 Task: Enable the option "Automatically preparse items" for playlist.
Action: Mouse moved to (124, 16)
Screenshot: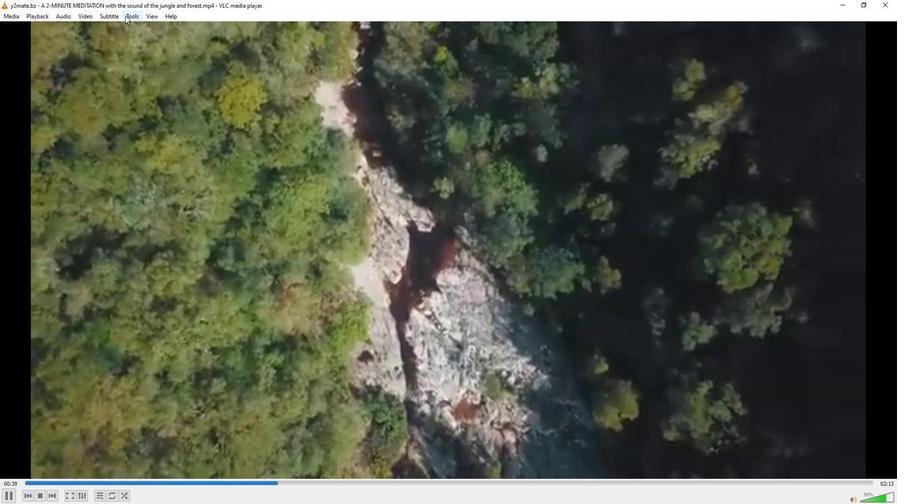 
Action: Mouse pressed left at (124, 16)
Screenshot: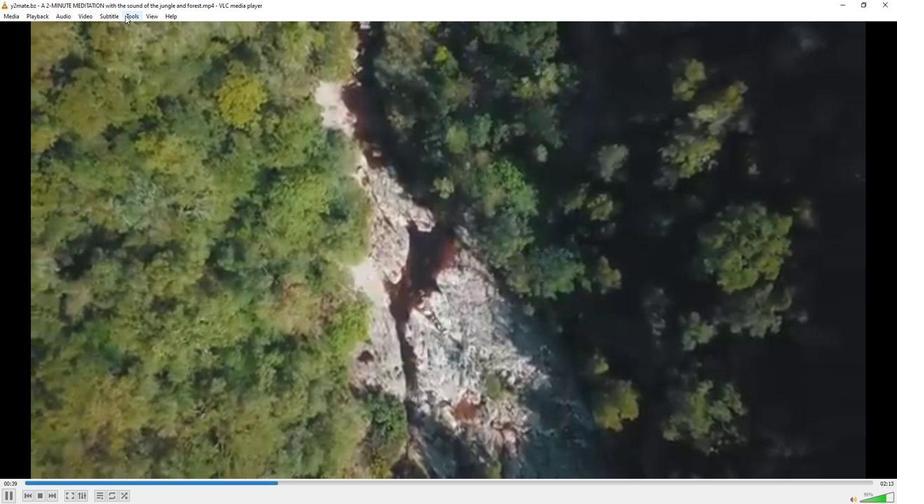 
Action: Mouse moved to (138, 130)
Screenshot: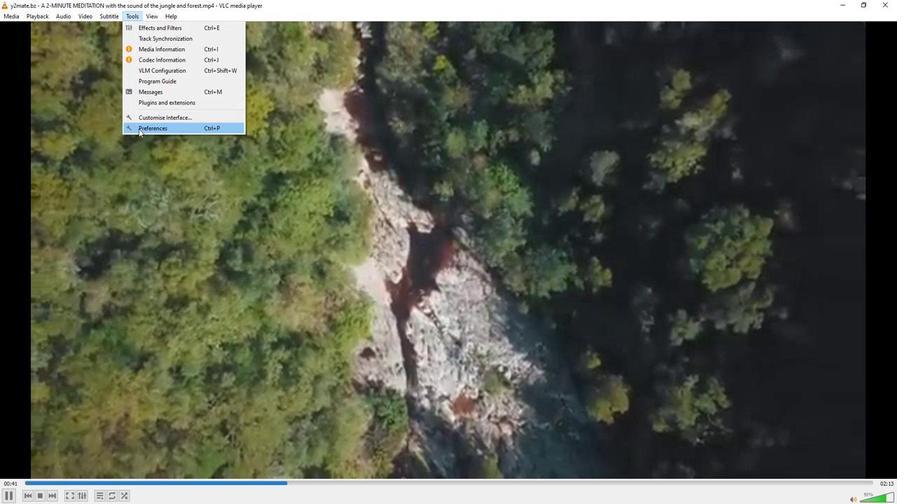 
Action: Mouse pressed left at (138, 130)
Screenshot: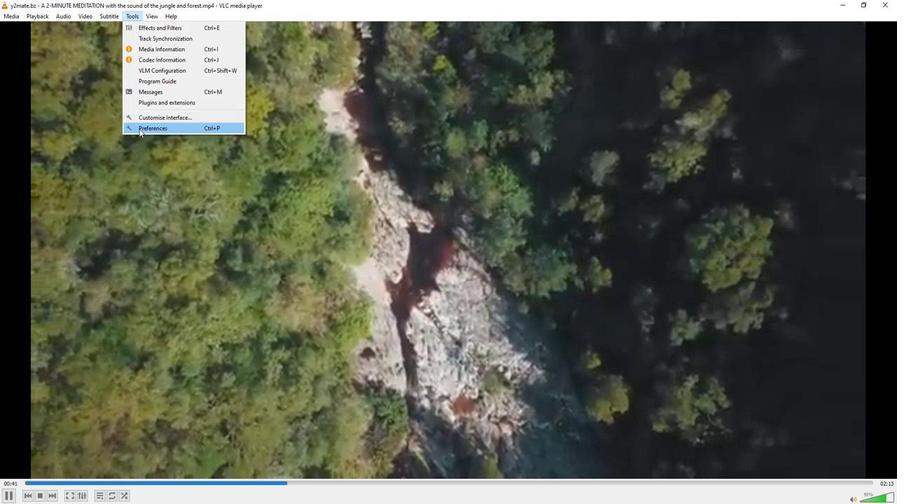 
Action: Mouse moved to (295, 410)
Screenshot: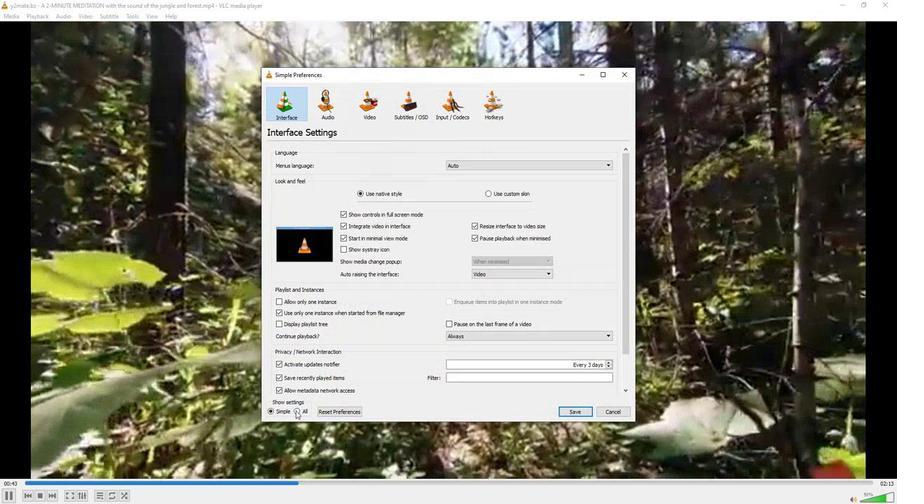 
Action: Mouse pressed left at (295, 410)
Screenshot: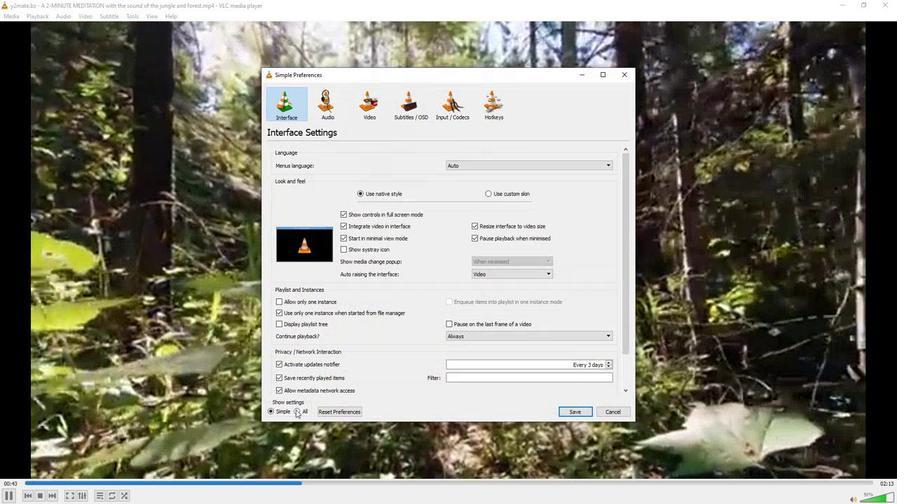 
Action: Mouse moved to (303, 384)
Screenshot: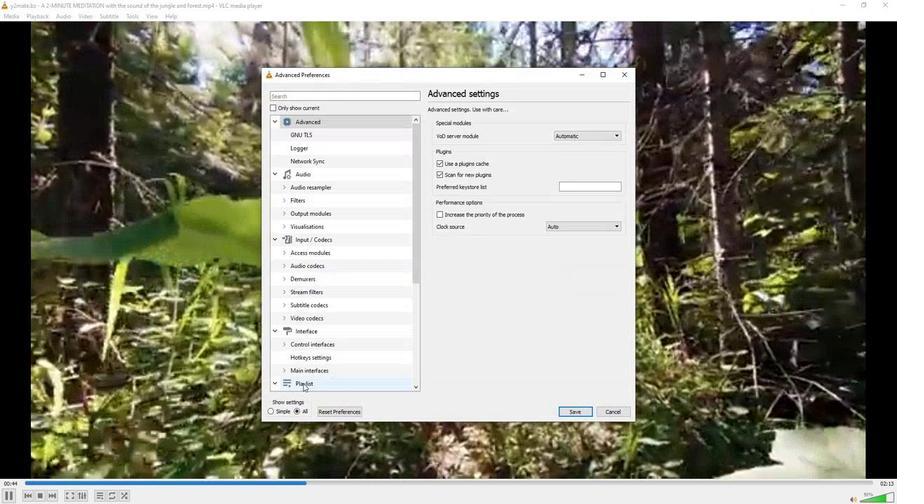 
Action: Mouse pressed left at (303, 384)
Screenshot: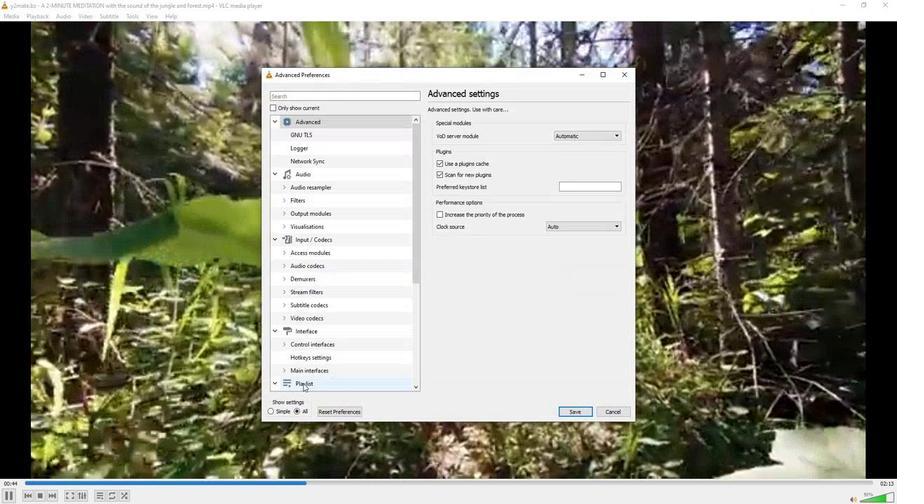 
Action: Mouse moved to (433, 290)
Screenshot: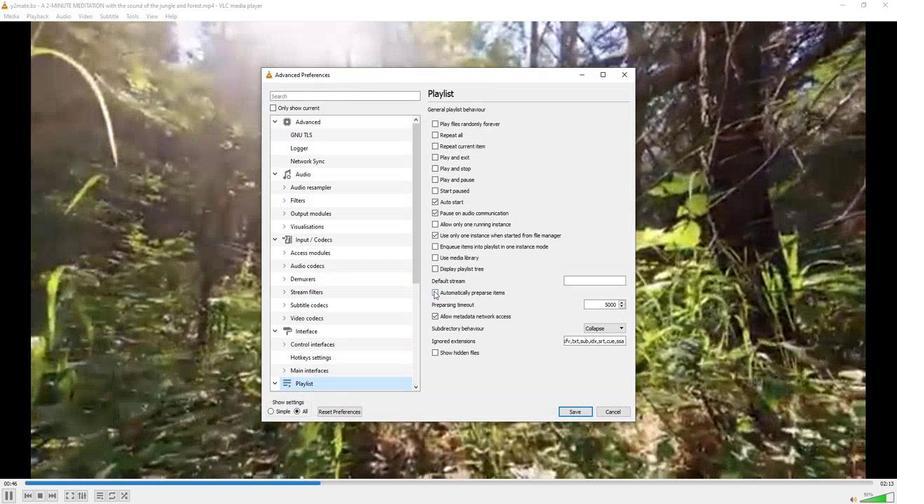 
Action: Mouse pressed left at (433, 290)
Screenshot: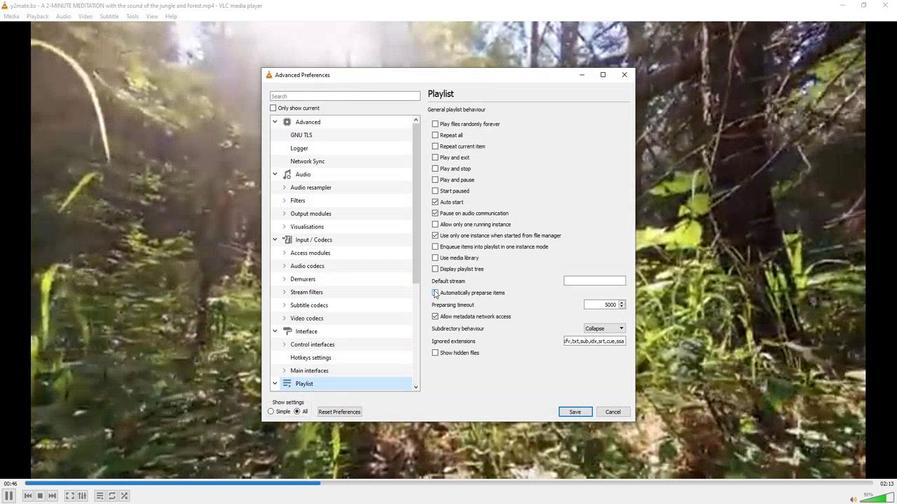 
Action: Mouse moved to (436, 314)
Screenshot: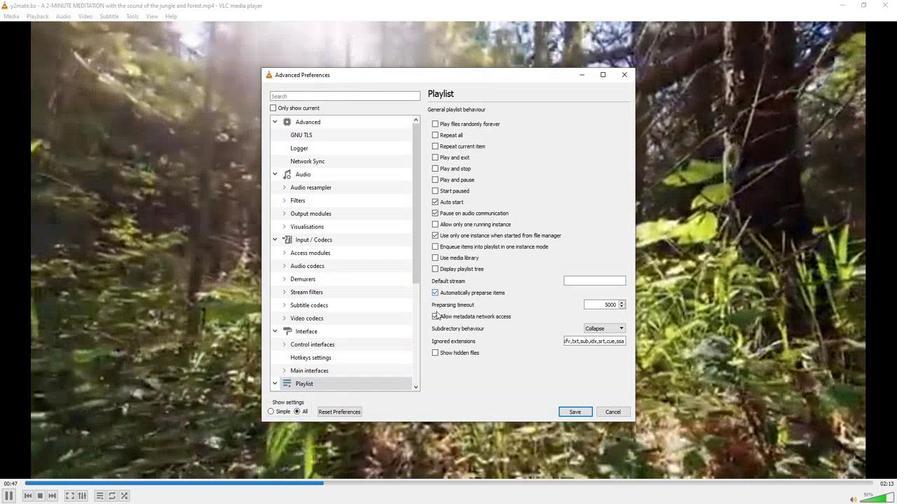 
